 Task: Change theme to geometric.
Action: Mouse moved to (362, 84)
Screenshot: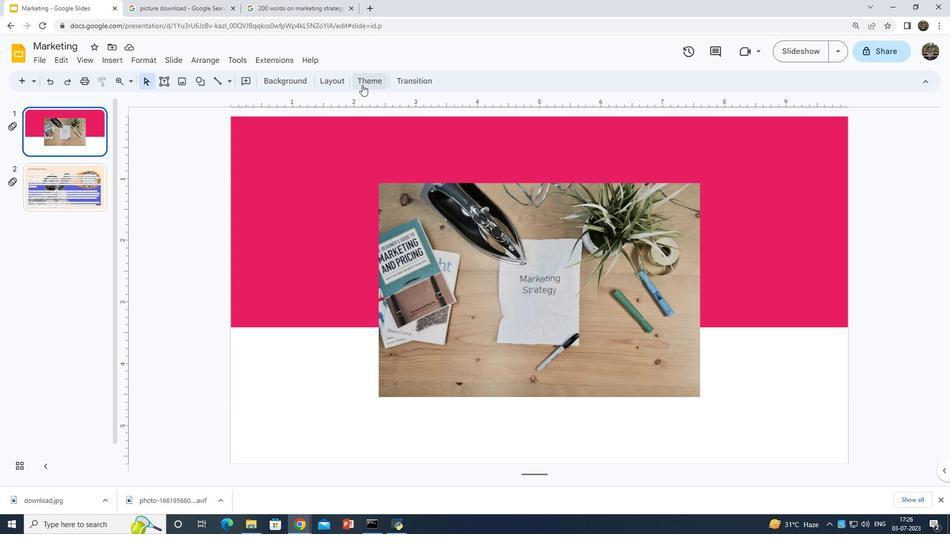 
Action: Mouse pressed left at (362, 84)
Screenshot: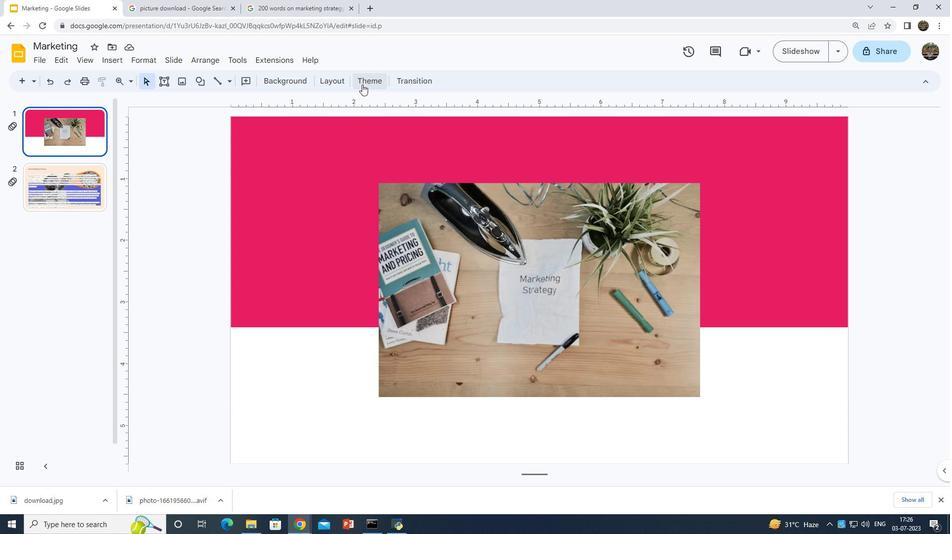 
Action: Mouse moved to (882, 265)
Screenshot: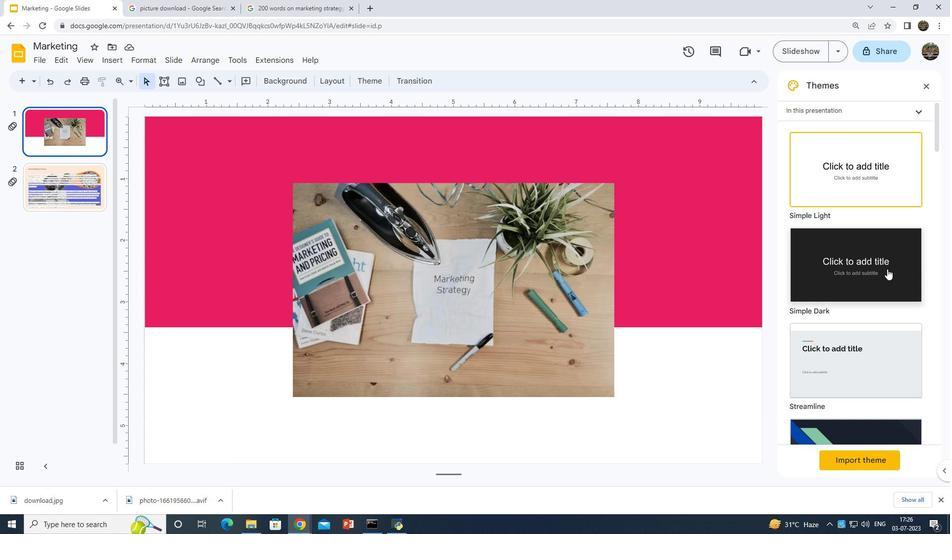 
Action: Mouse scrolled (882, 264) with delta (0, 0)
Screenshot: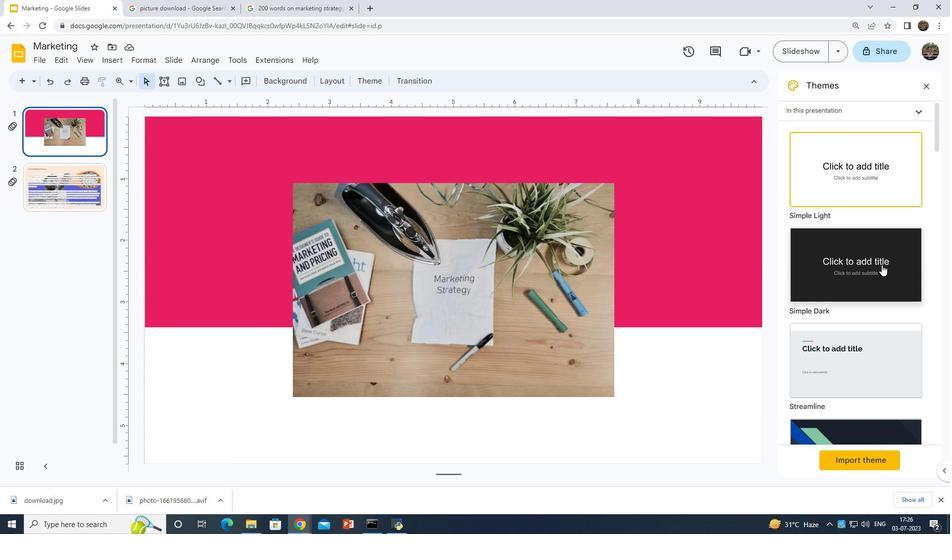 
Action: Mouse scrolled (882, 264) with delta (0, 0)
Screenshot: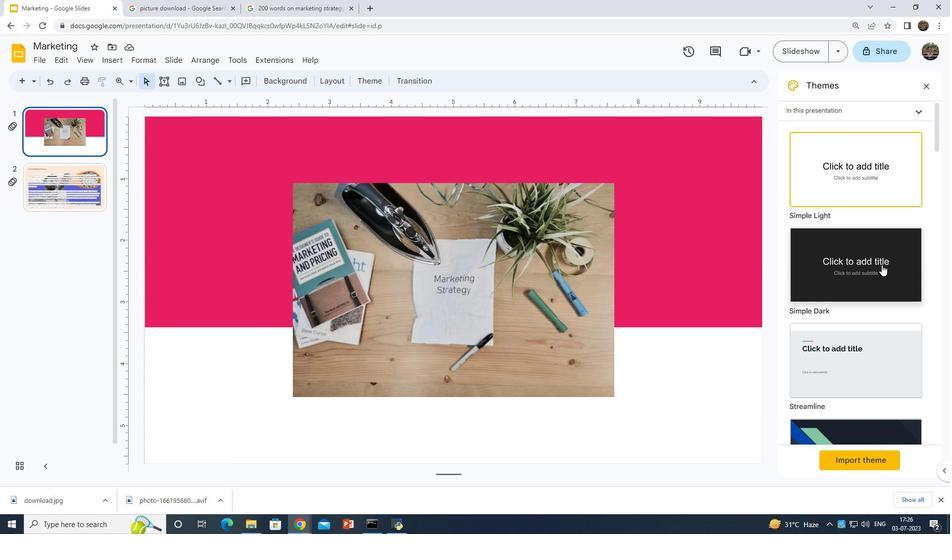 
Action: Mouse scrolled (882, 264) with delta (0, 0)
Screenshot: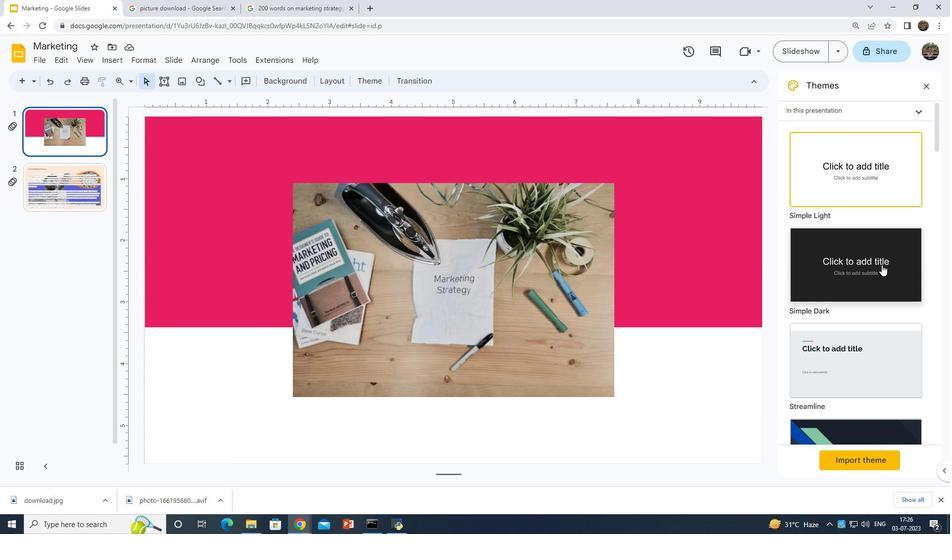 
Action: Mouse scrolled (882, 264) with delta (0, 0)
Screenshot: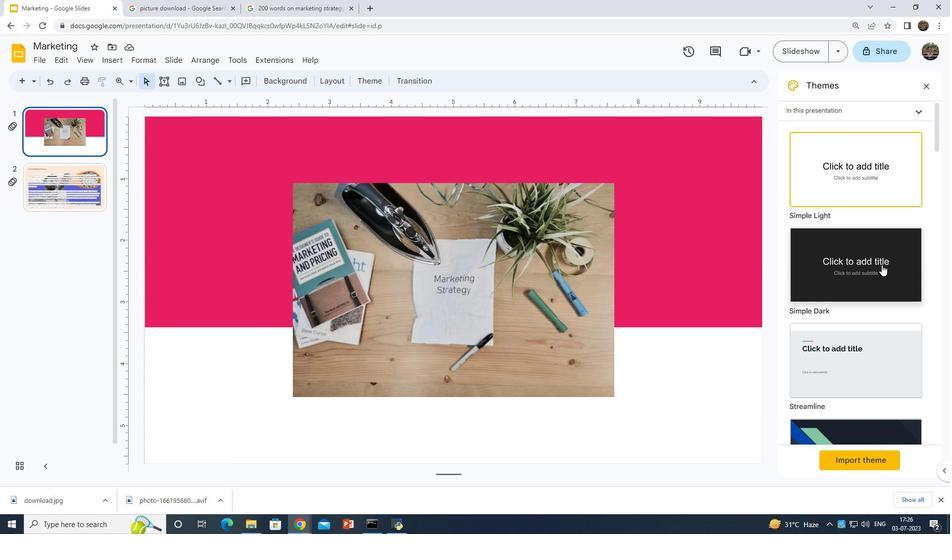 
Action: Mouse scrolled (882, 264) with delta (0, 0)
Screenshot: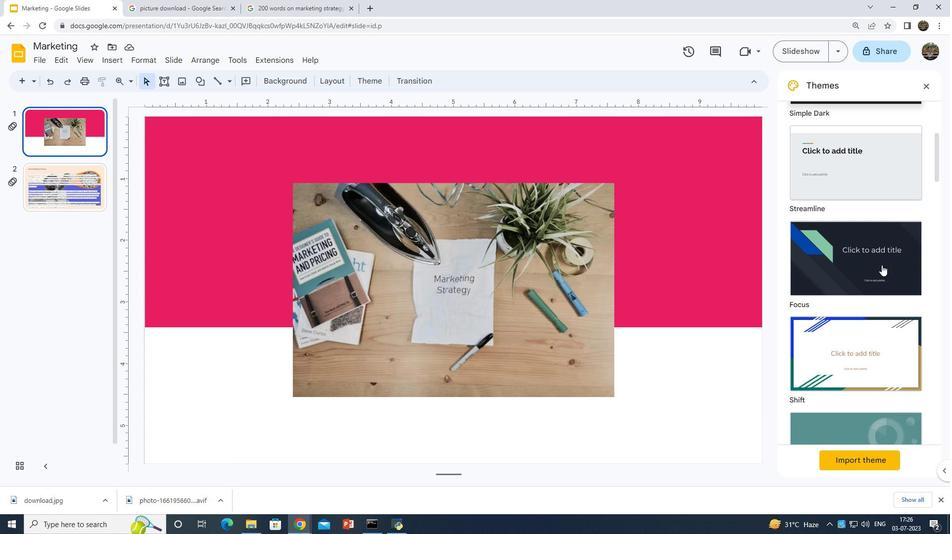 
Action: Mouse scrolled (882, 264) with delta (0, 0)
Screenshot: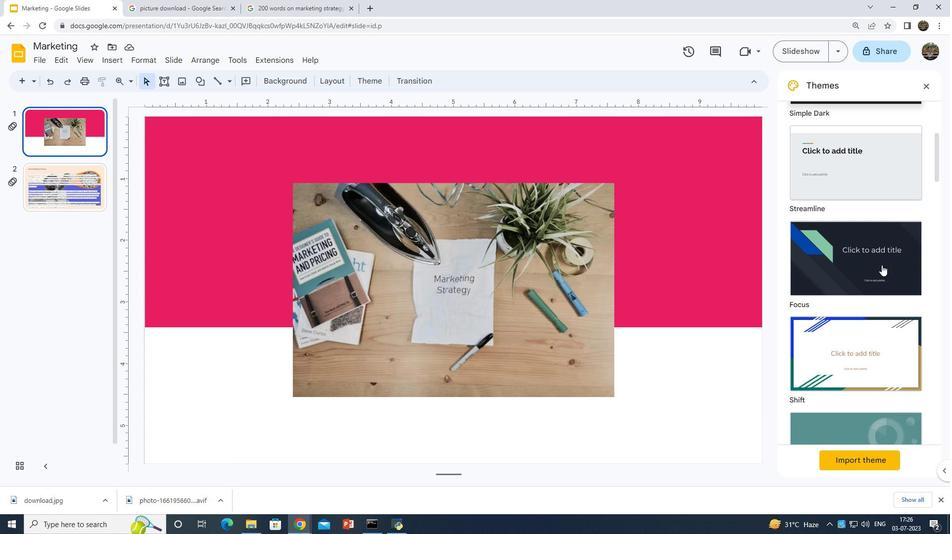 
Action: Mouse scrolled (882, 264) with delta (0, 0)
Screenshot: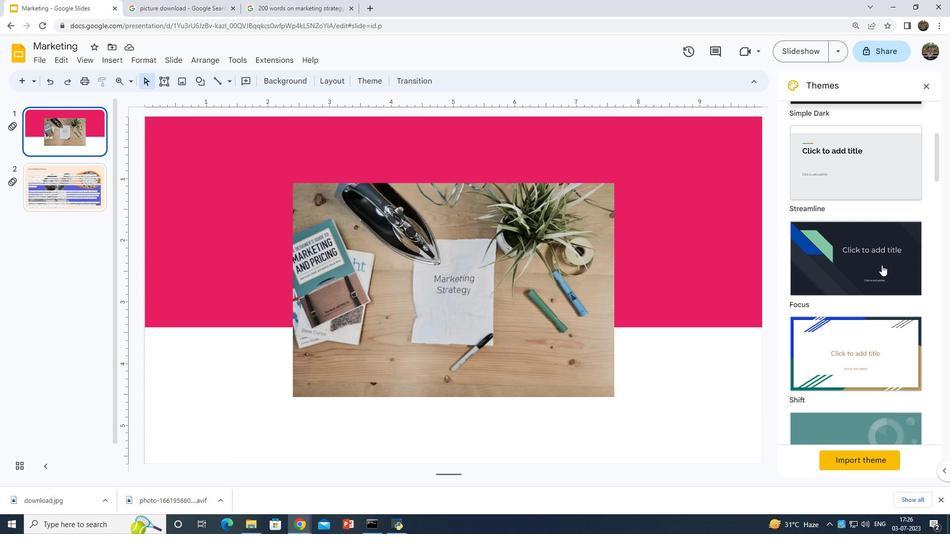
Action: Mouse scrolled (882, 264) with delta (0, 0)
Screenshot: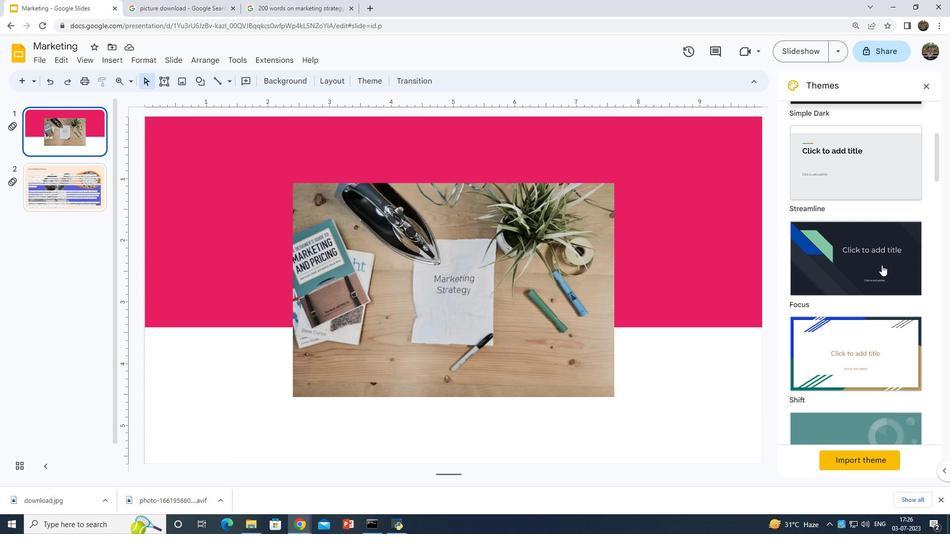 
Action: Mouse scrolled (882, 264) with delta (0, 0)
Screenshot: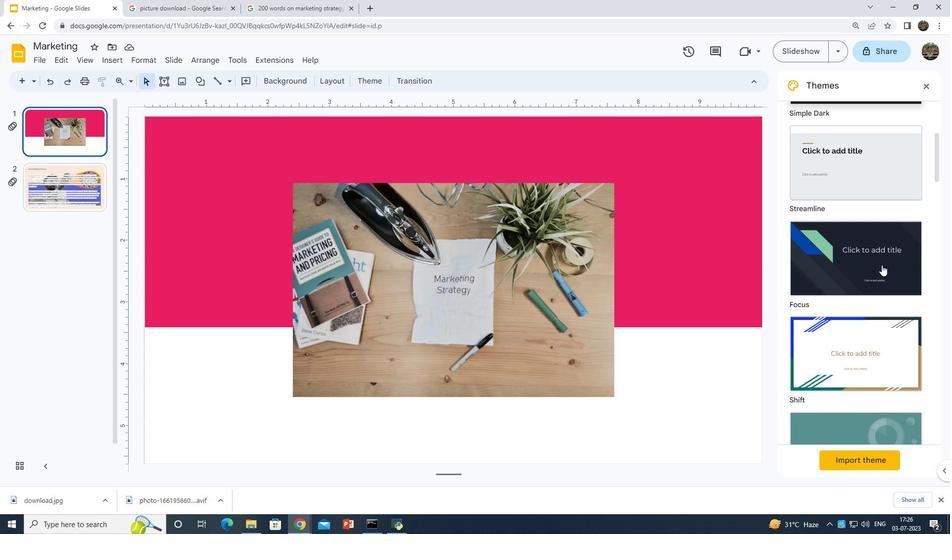 
Action: Mouse scrolled (882, 264) with delta (0, 0)
Screenshot: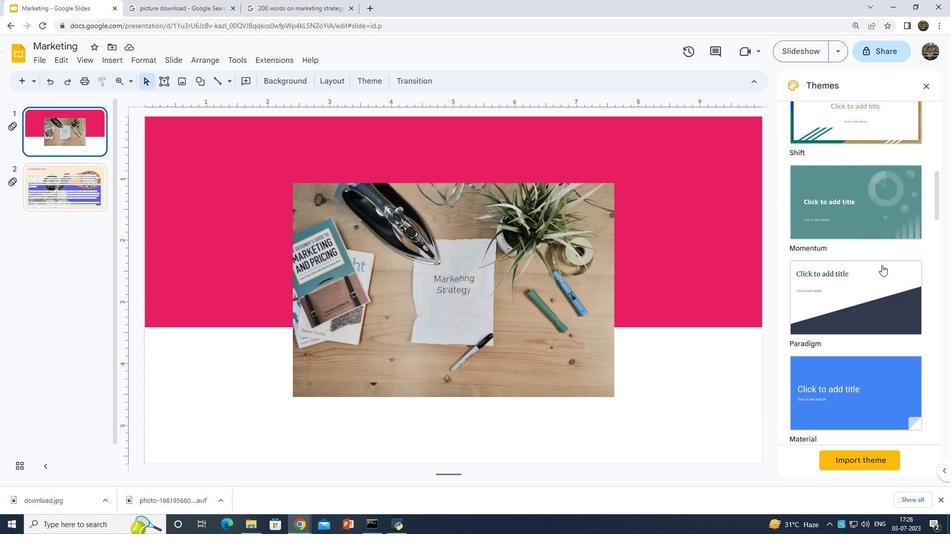 
Action: Mouse scrolled (882, 264) with delta (0, 0)
Screenshot: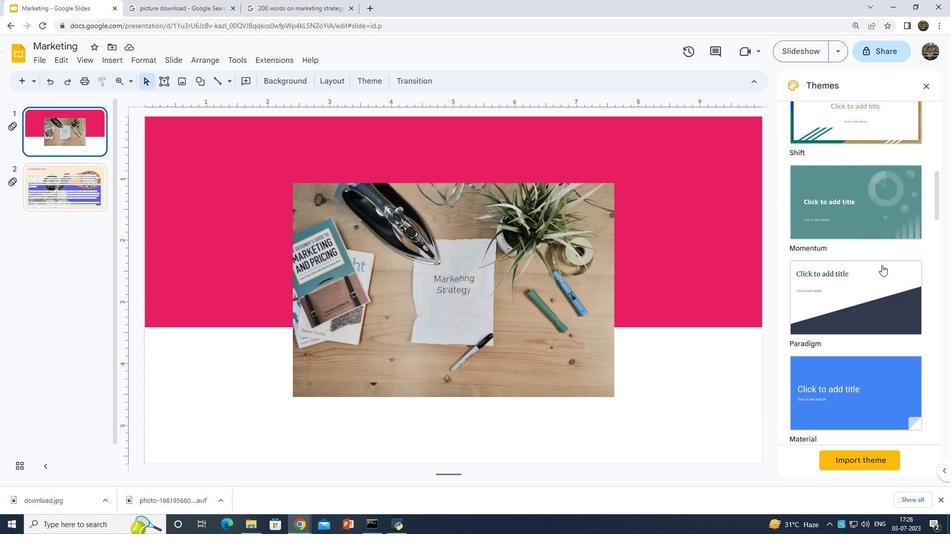 
Action: Mouse scrolled (882, 264) with delta (0, 0)
Screenshot: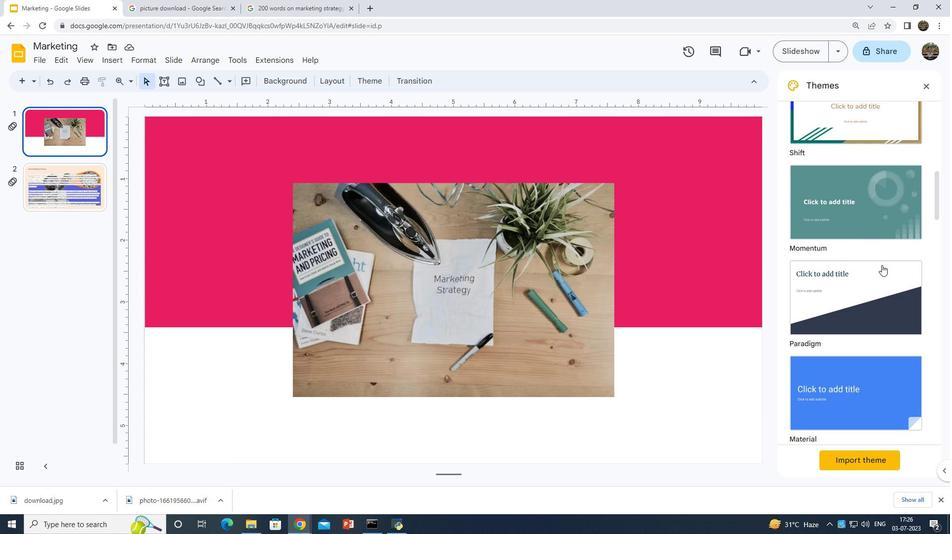 
Action: Mouse scrolled (882, 264) with delta (0, 0)
Screenshot: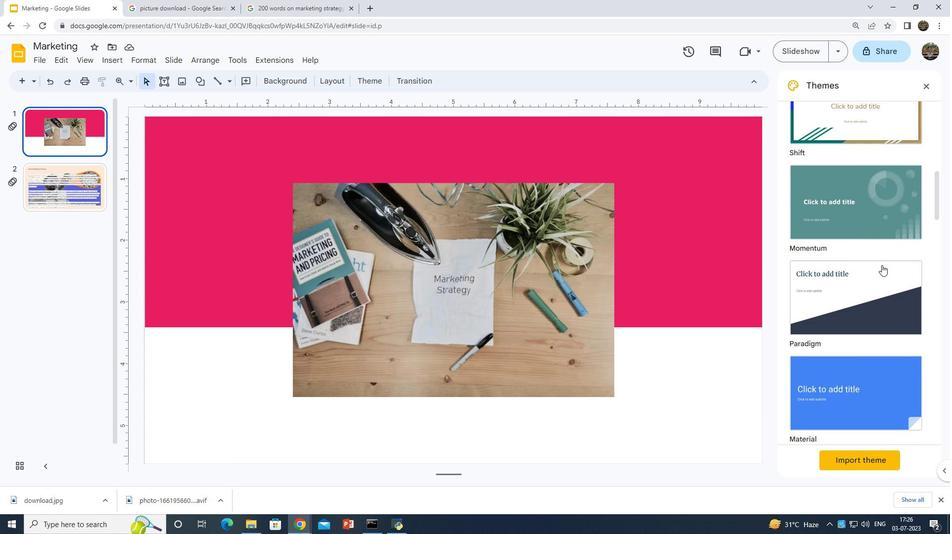 
Action: Mouse scrolled (882, 264) with delta (0, 0)
Screenshot: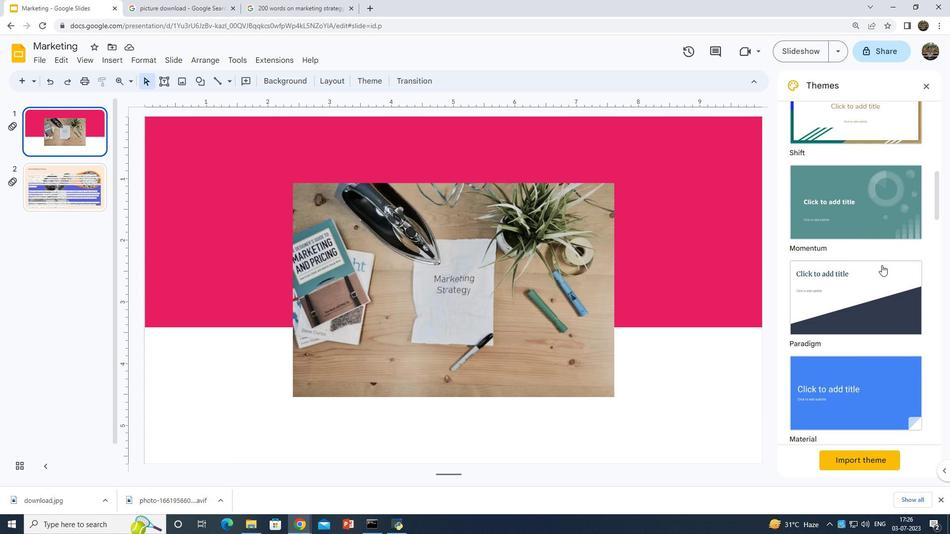 
Action: Mouse scrolled (882, 264) with delta (0, 0)
Screenshot: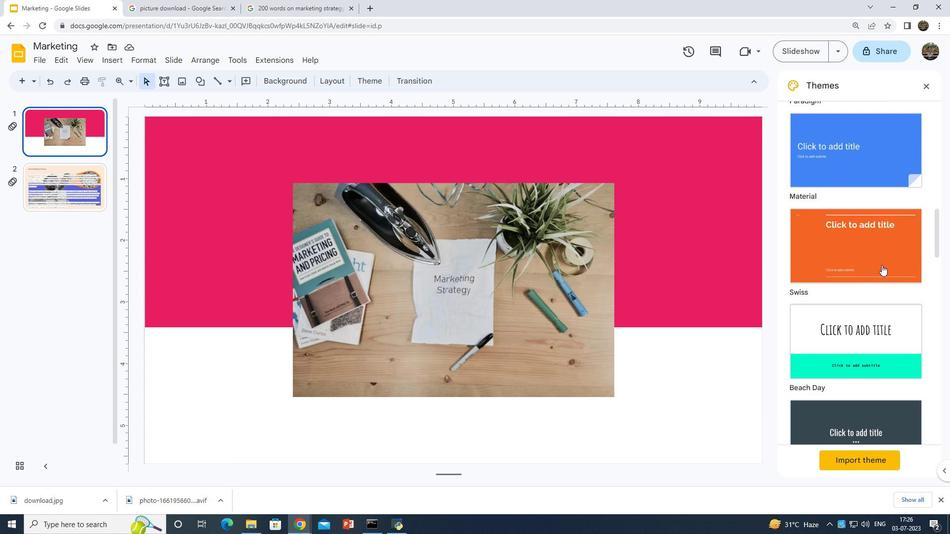 
Action: Mouse scrolled (882, 264) with delta (0, 0)
Screenshot: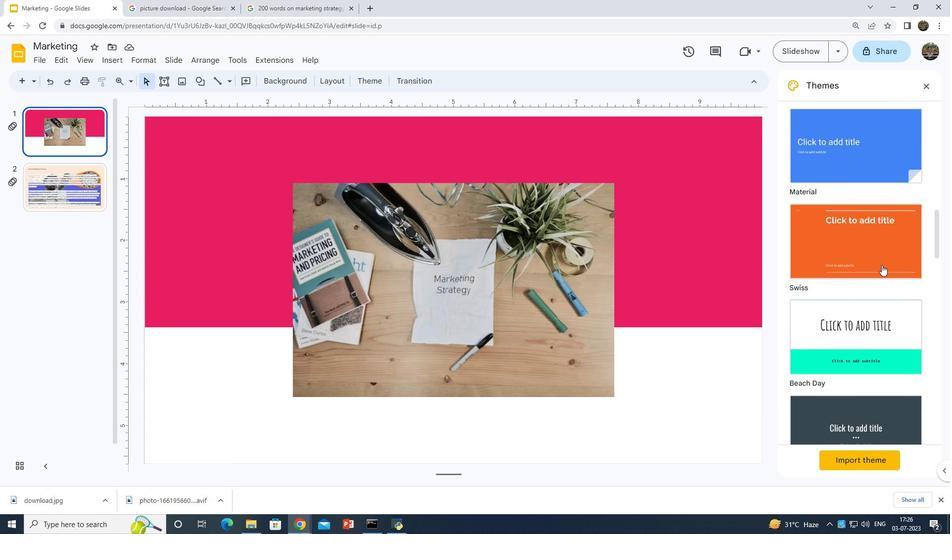 
Action: Mouse scrolled (882, 264) with delta (0, 0)
Screenshot: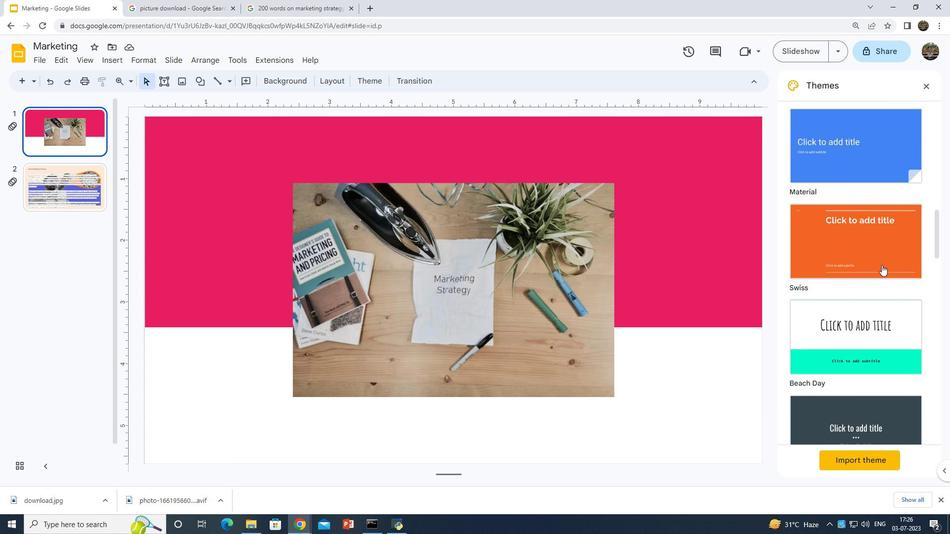 
Action: Mouse scrolled (882, 264) with delta (0, 0)
Screenshot: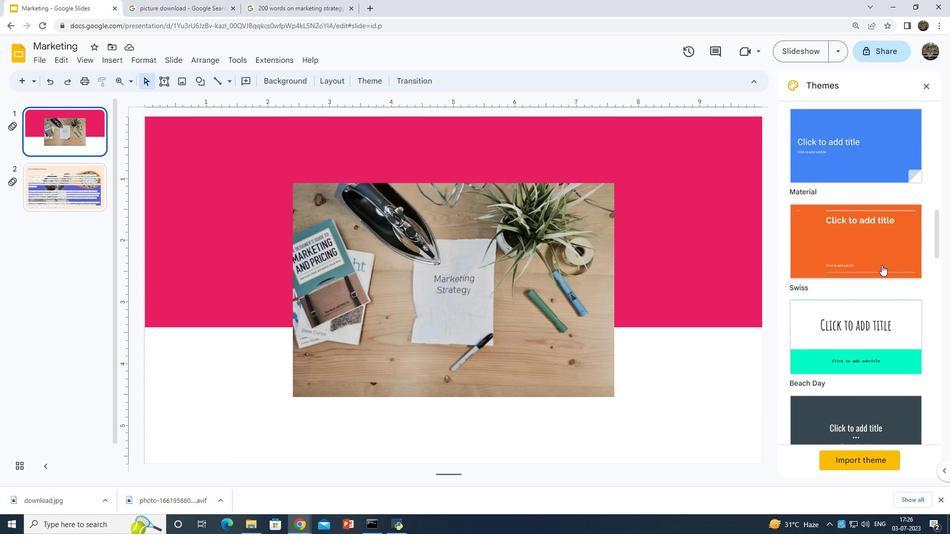 
Action: Mouse moved to (881, 264)
Screenshot: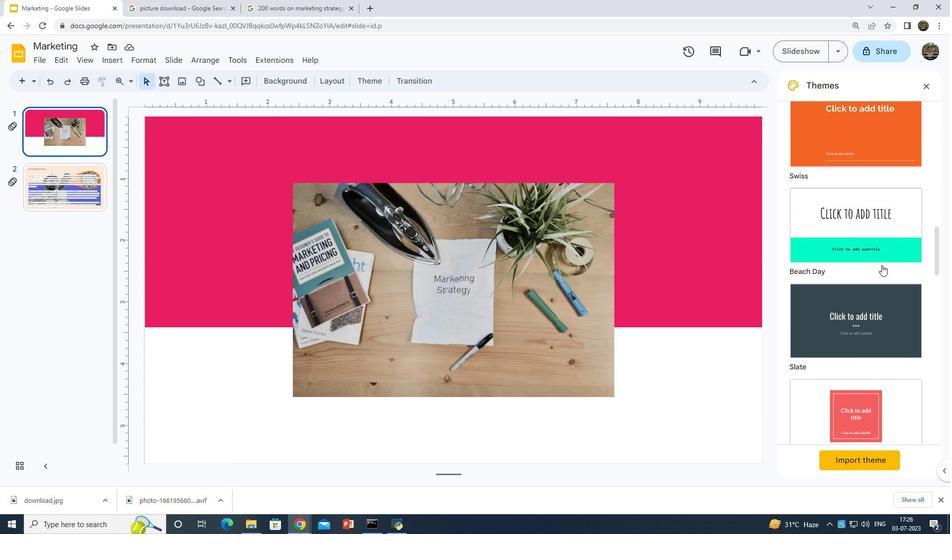 
Action: Mouse scrolled (881, 264) with delta (0, 0)
Screenshot: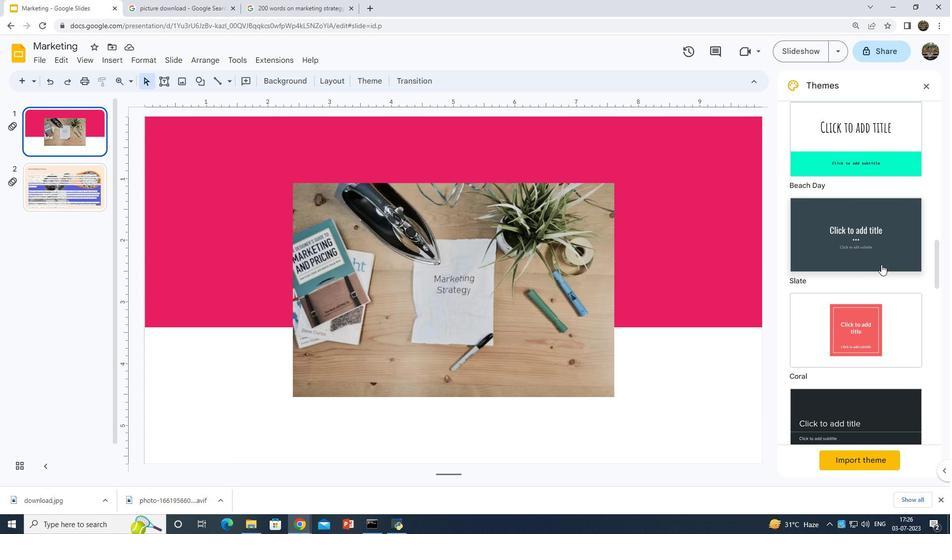 
Action: Mouse scrolled (881, 264) with delta (0, 0)
Screenshot: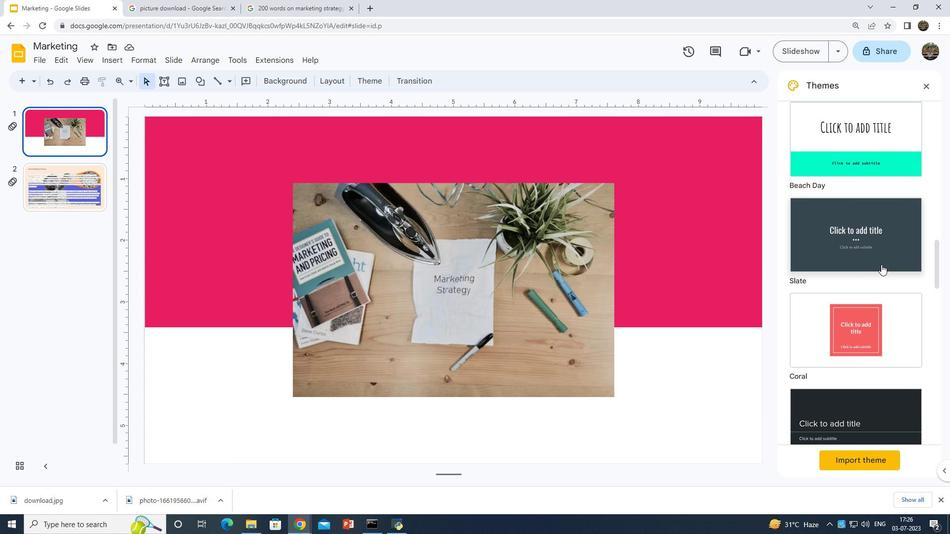 
Action: Mouse scrolled (881, 264) with delta (0, 0)
Screenshot: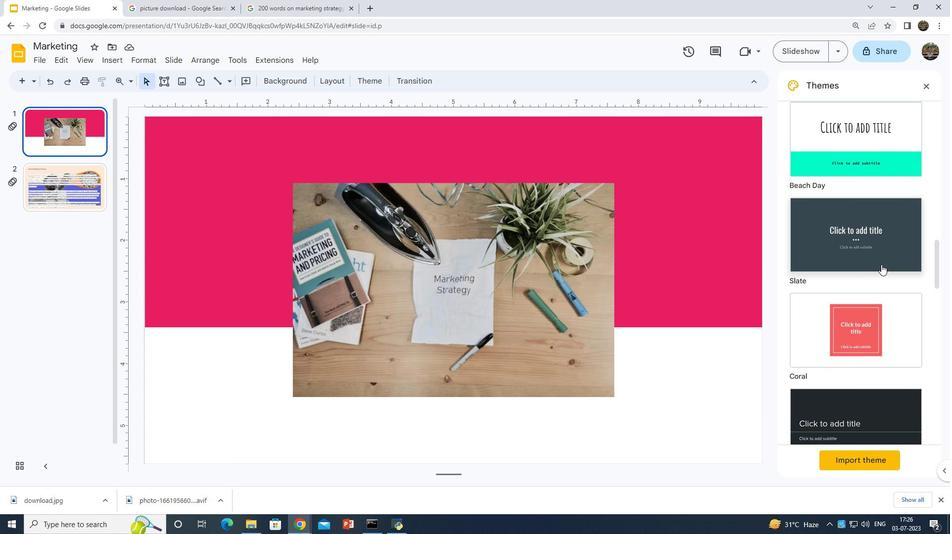 
Action: Mouse scrolled (881, 264) with delta (0, 0)
Screenshot: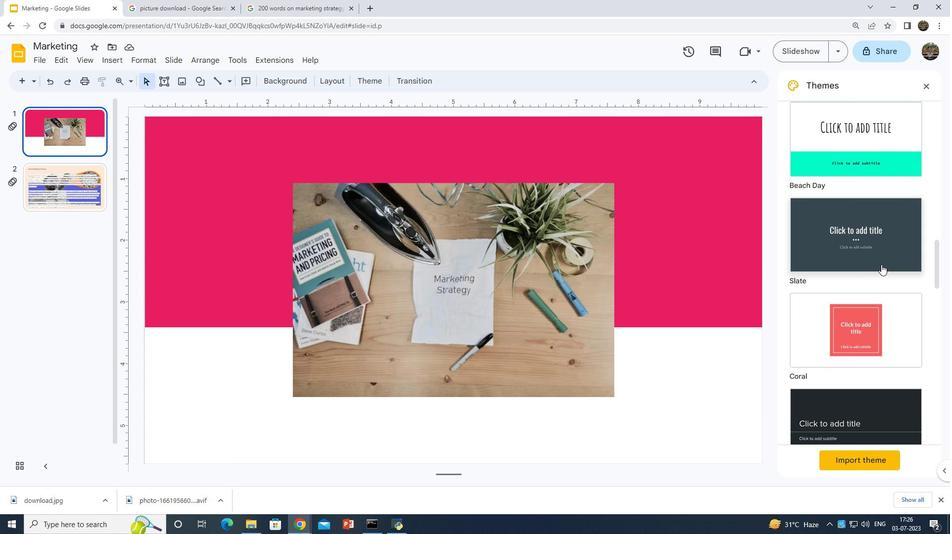 
Action: Mouse scrolled (881, 264) with delta (0, 0)
Screenshot: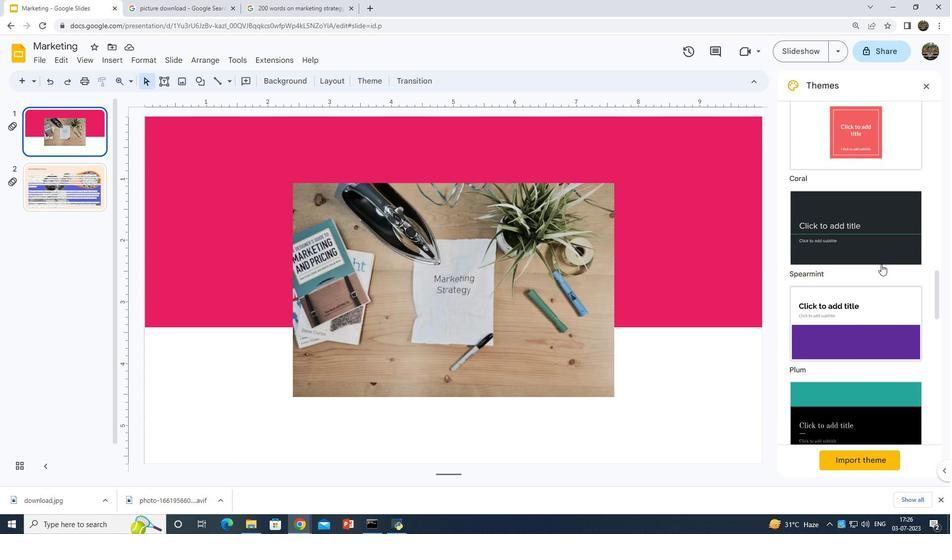 
Action: Mouse scrolled (881, 264) with delta (0, 0)
Screenshot: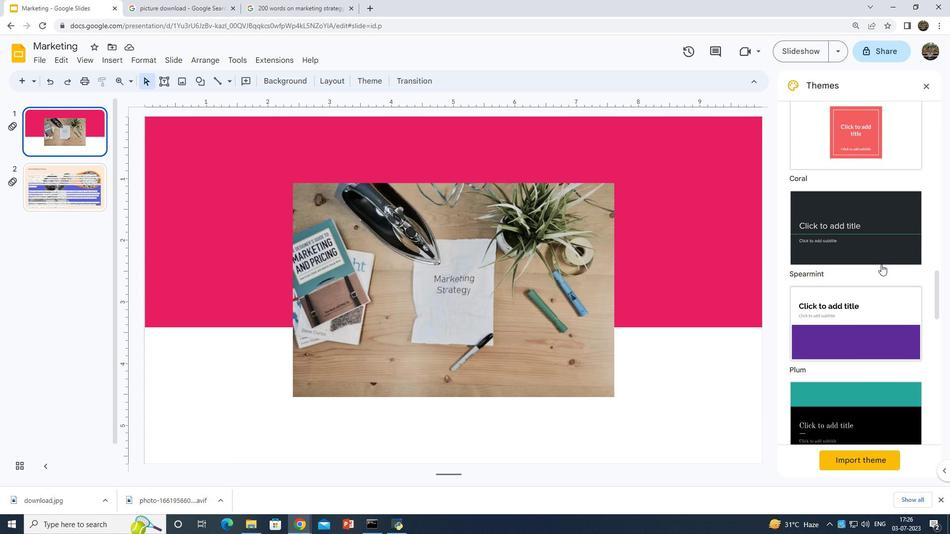 
Action: Mouse scrolled (881, 264) with delta (0, 0)
Screenshot: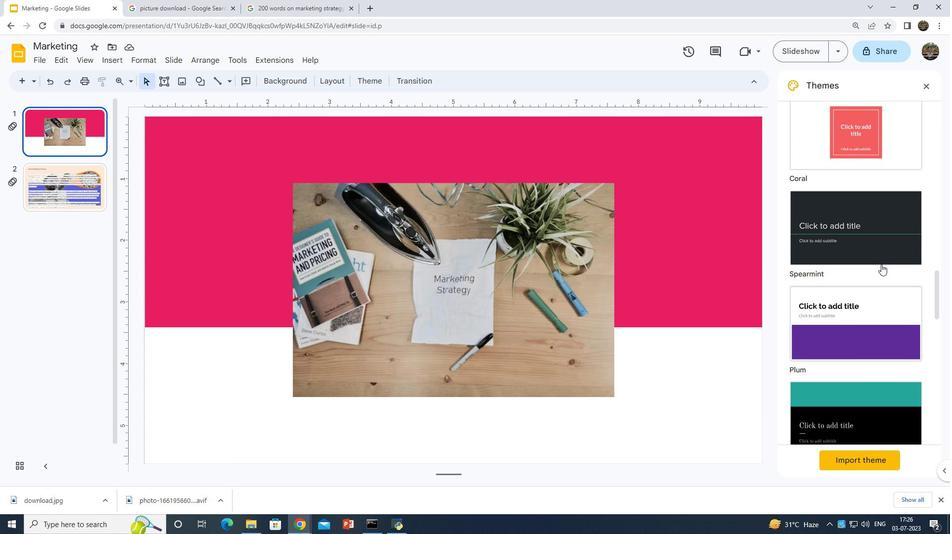 
Action: Mouse scrolled (881, 264) with delta (0, 0)
Screenshot: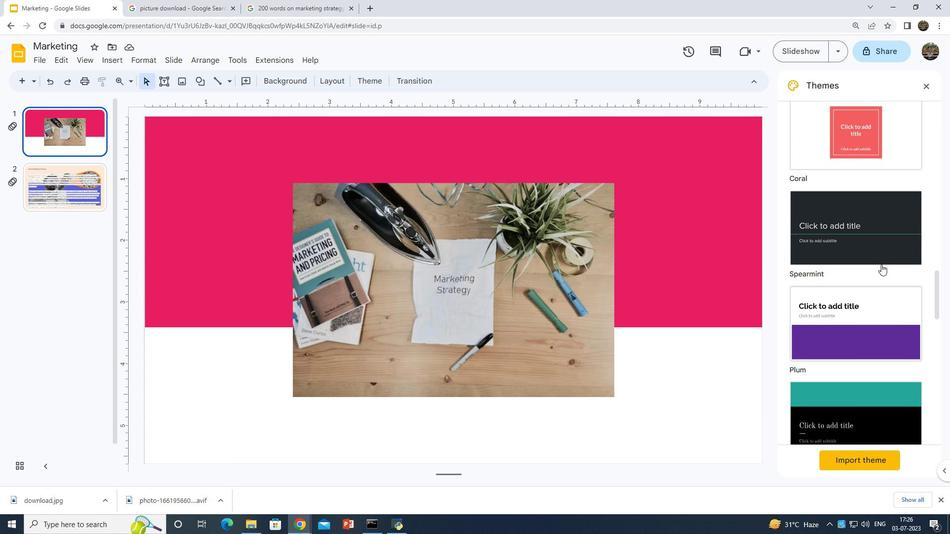 
Action: Mouse scrolled (881, 264) with delta (0, 0)
Screenshot: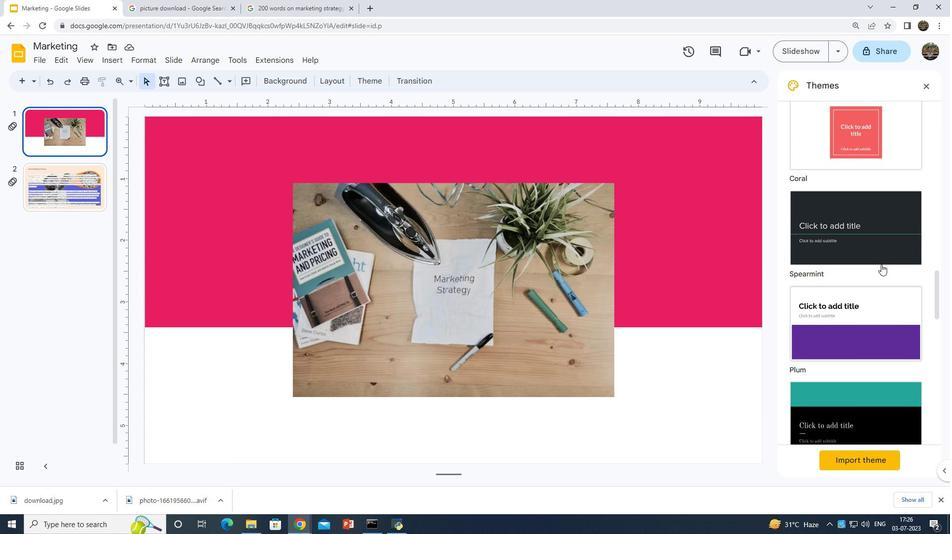 
Action: Mouse scrolled (881, 264) with delta (0, 0)
Screenshot: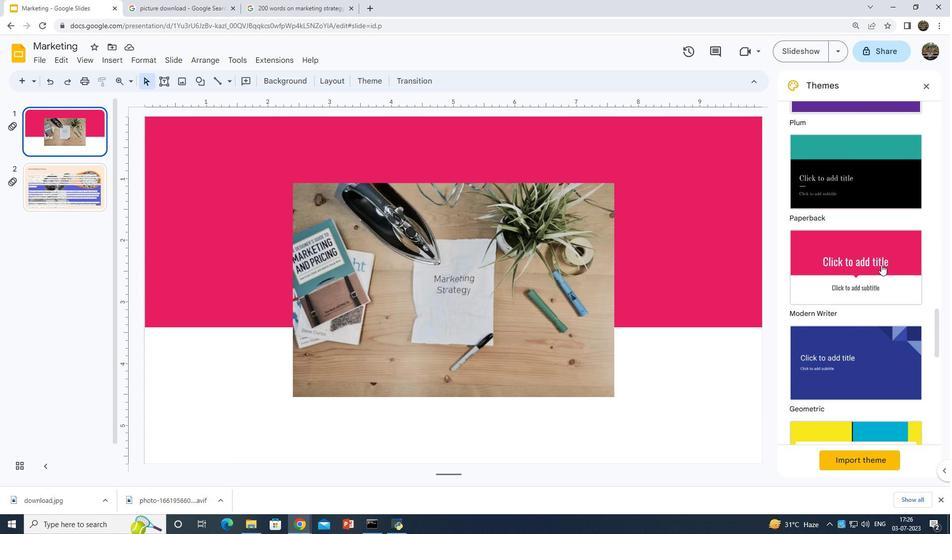 
Action: Mouse scrolled (881, 264) with delta (0, 0)
Screenshot: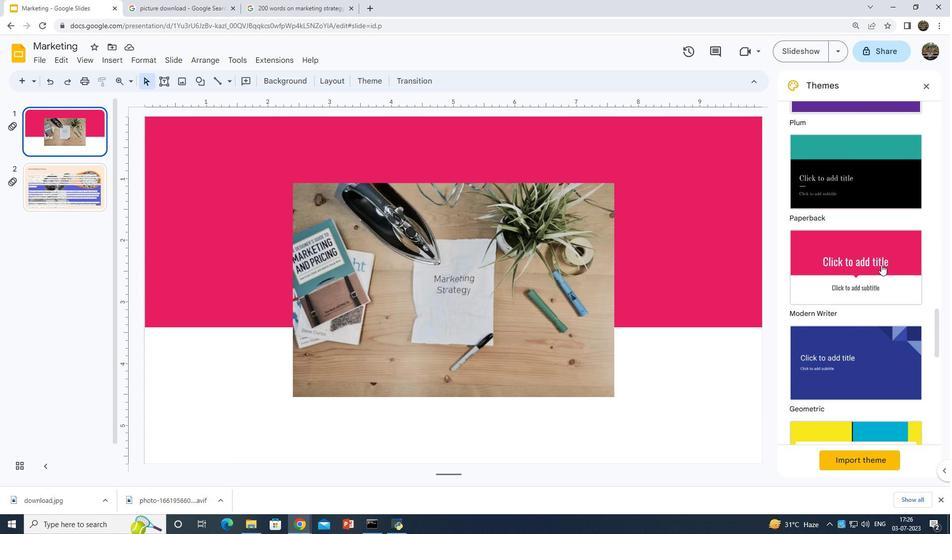 
Action: Mouse scrolled (881, 264) with delta (0, 0)
Screenshot: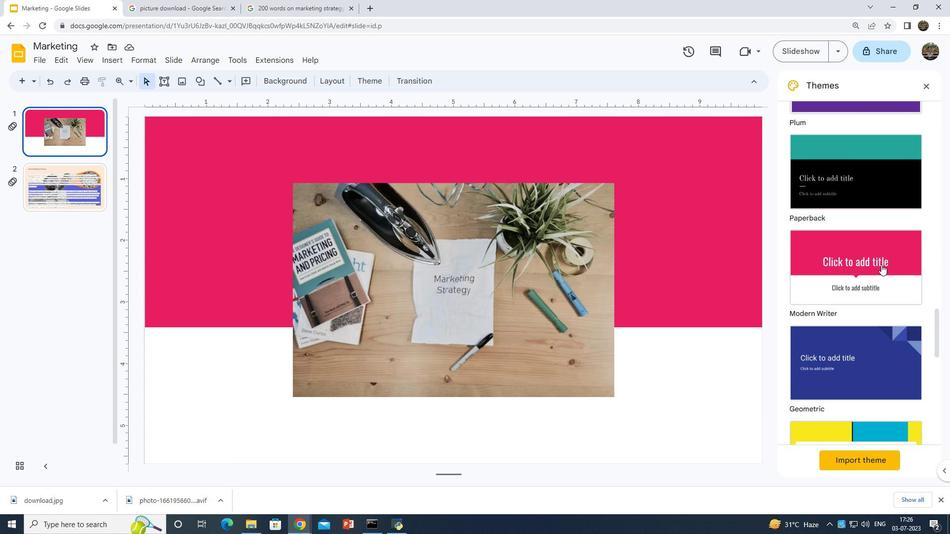 
Action: Mouse scrolled (881, 264) with delta (0, 0)
Screenshot: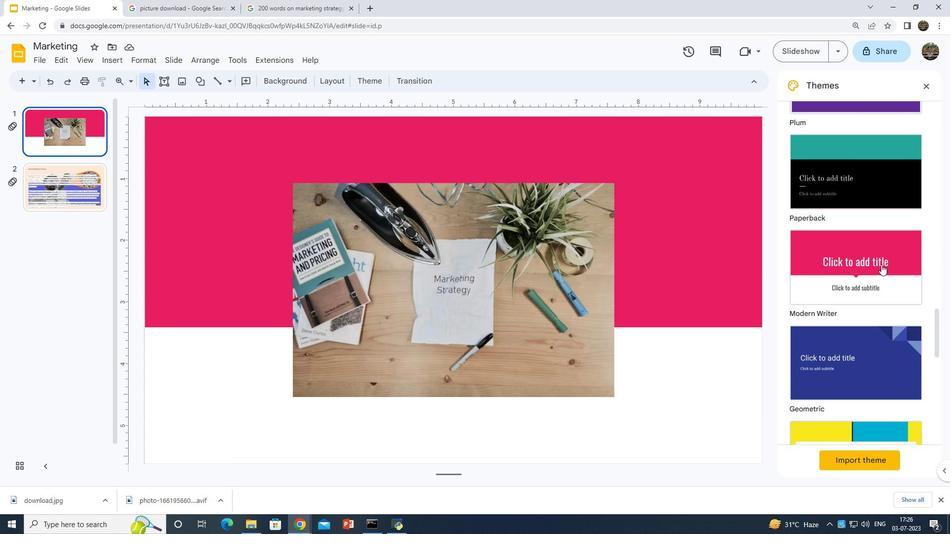 
Action: Mouse moved to (866, 183)
Screenshot: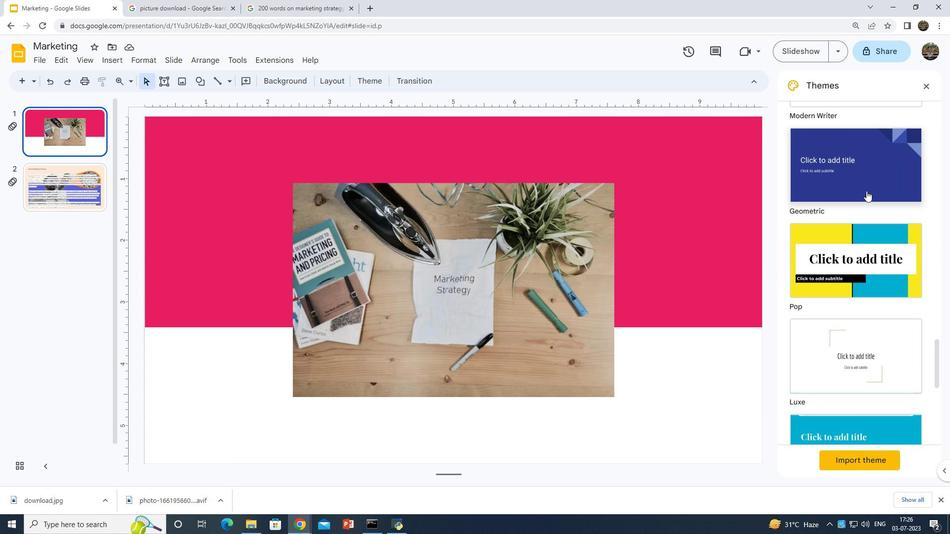 
Action: Mouse pressed left at (866, 183)
Screenshot: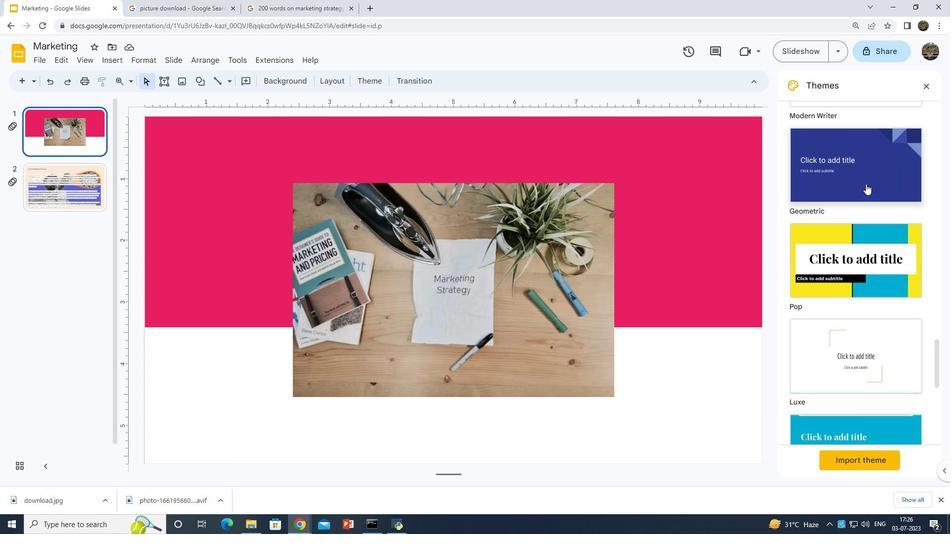 
Action: Mouse moved to (866, 184)
Screenshot: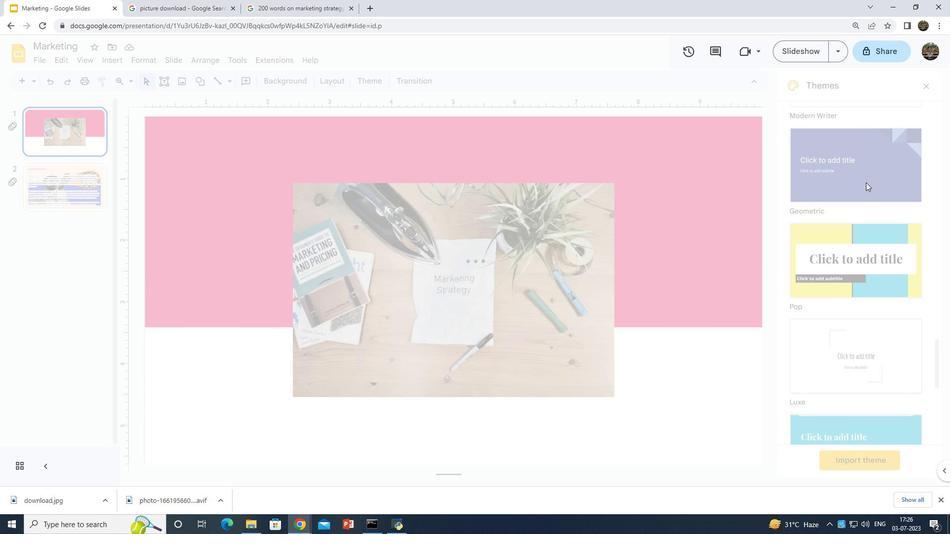 
